 Task: Use the formula "ASINH" in spreadsheet "Project protfolio".
Action: Mouse moved to (822, 126)
Screenshot: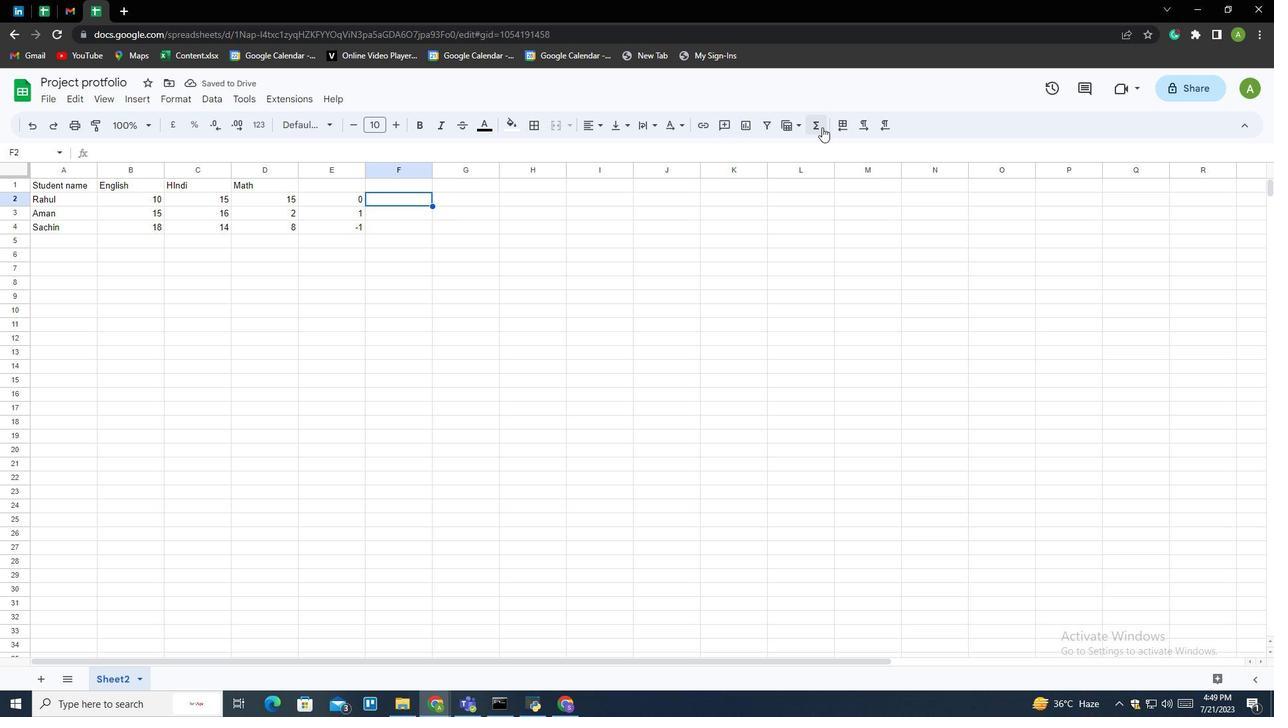 
Action: Mouse pressed left at (822, 126)
Screenshot: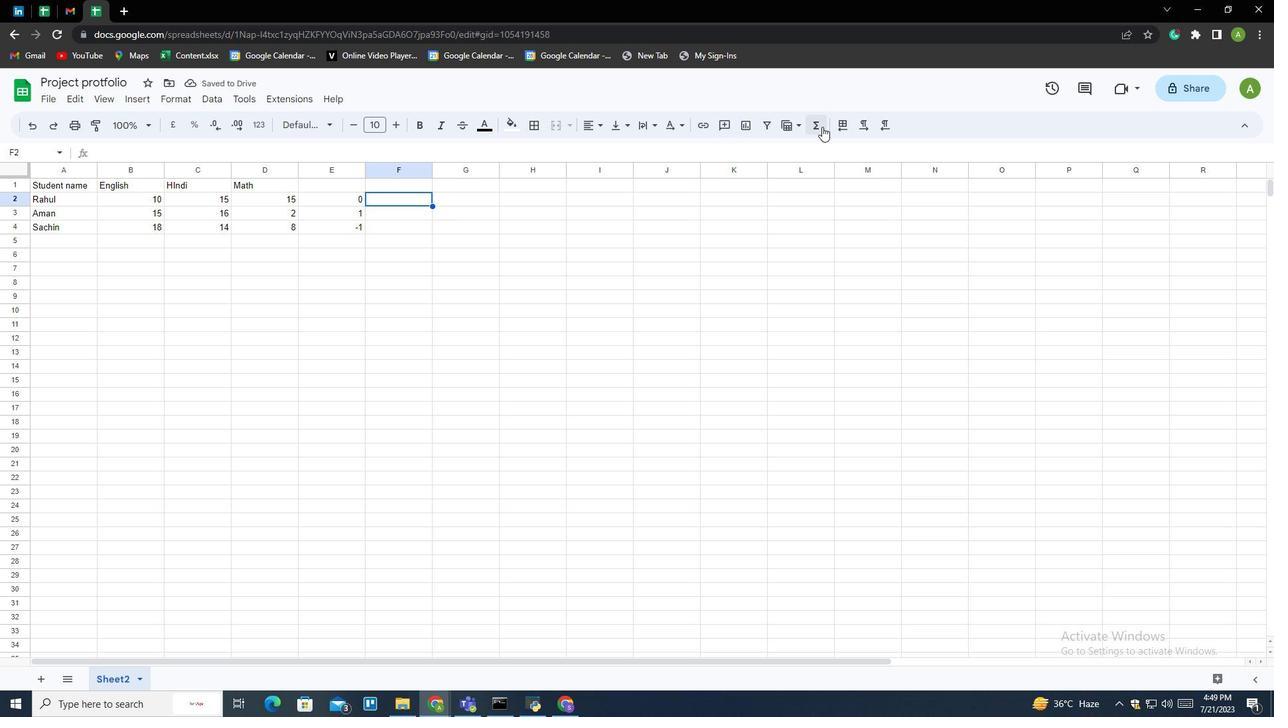 
Action: Mouse moved to (843, 262)
Screenshot: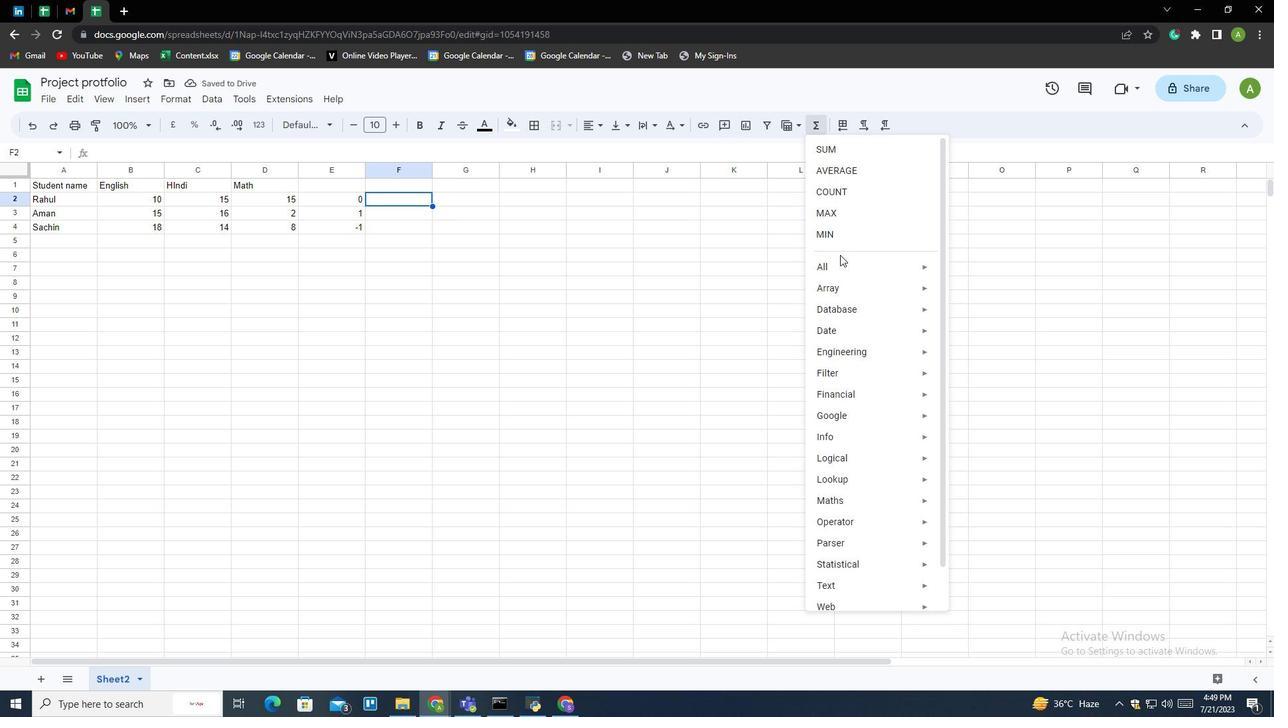
Action: Mouse pressed left at (843, 262)
Screenshot: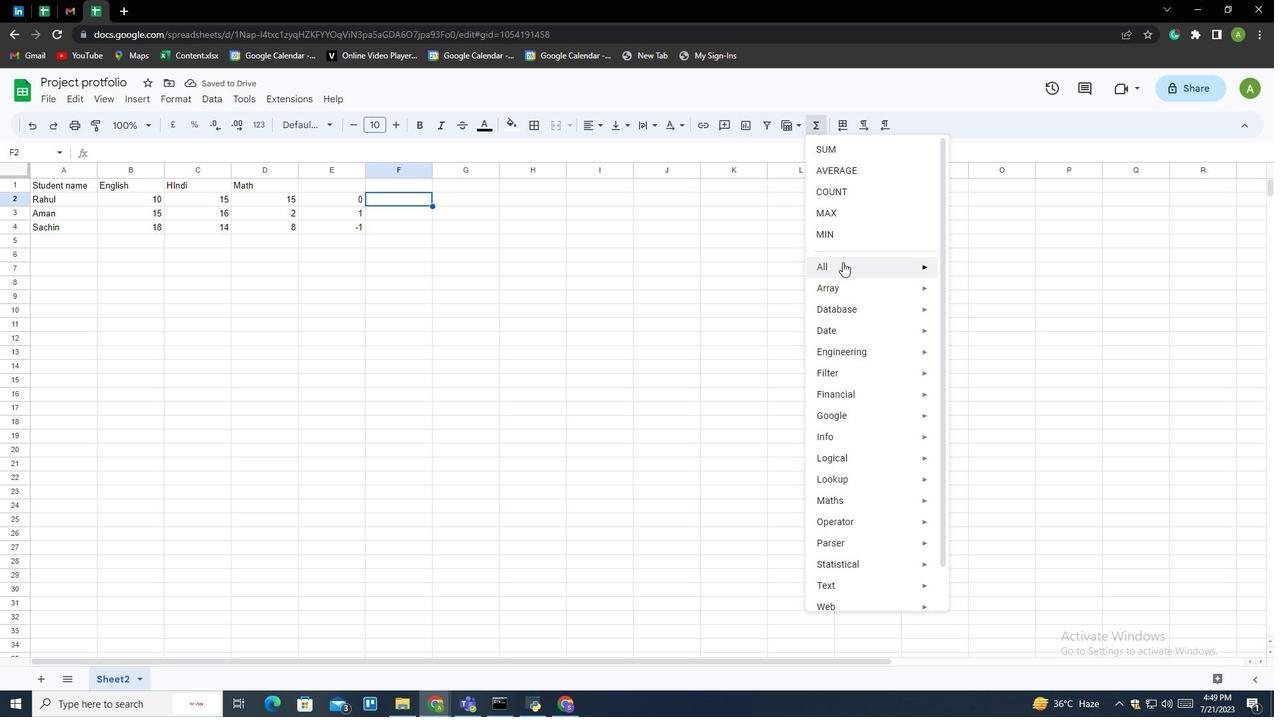 
Action: Mouse moved to (976, 370)
Screenshot: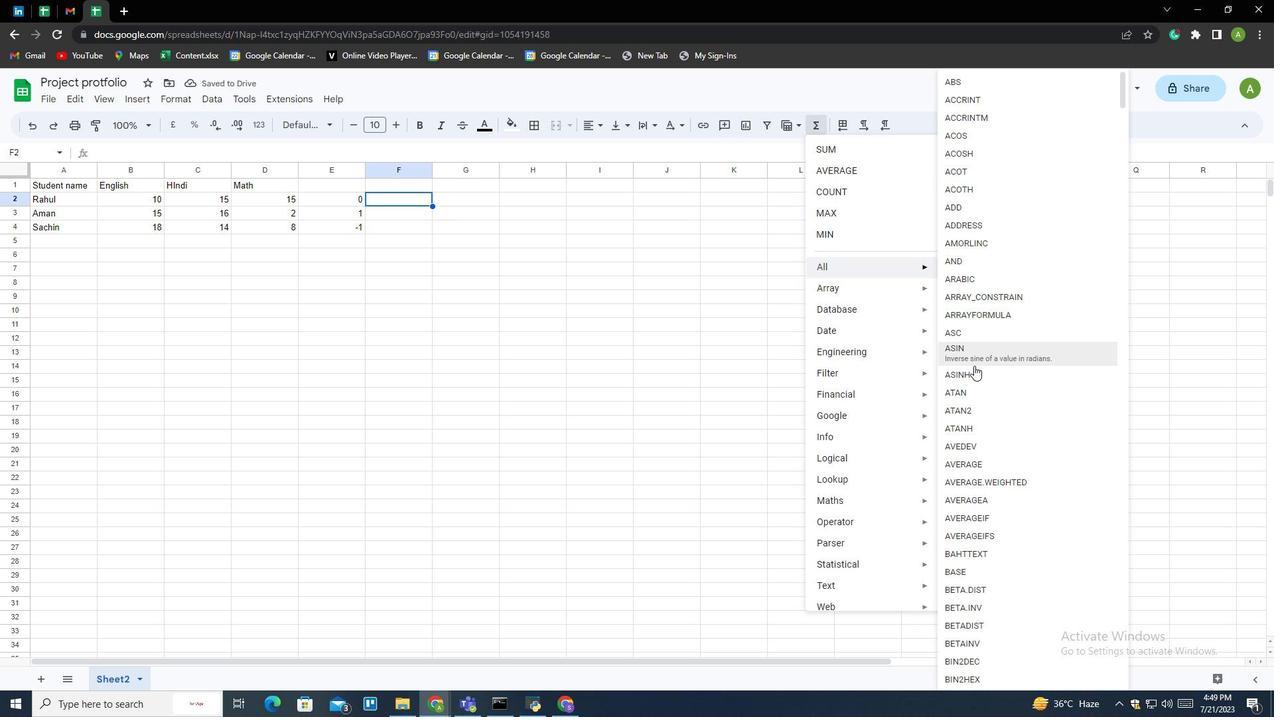 
Action: Mouse pressed left at (976, 370)
Screenshot: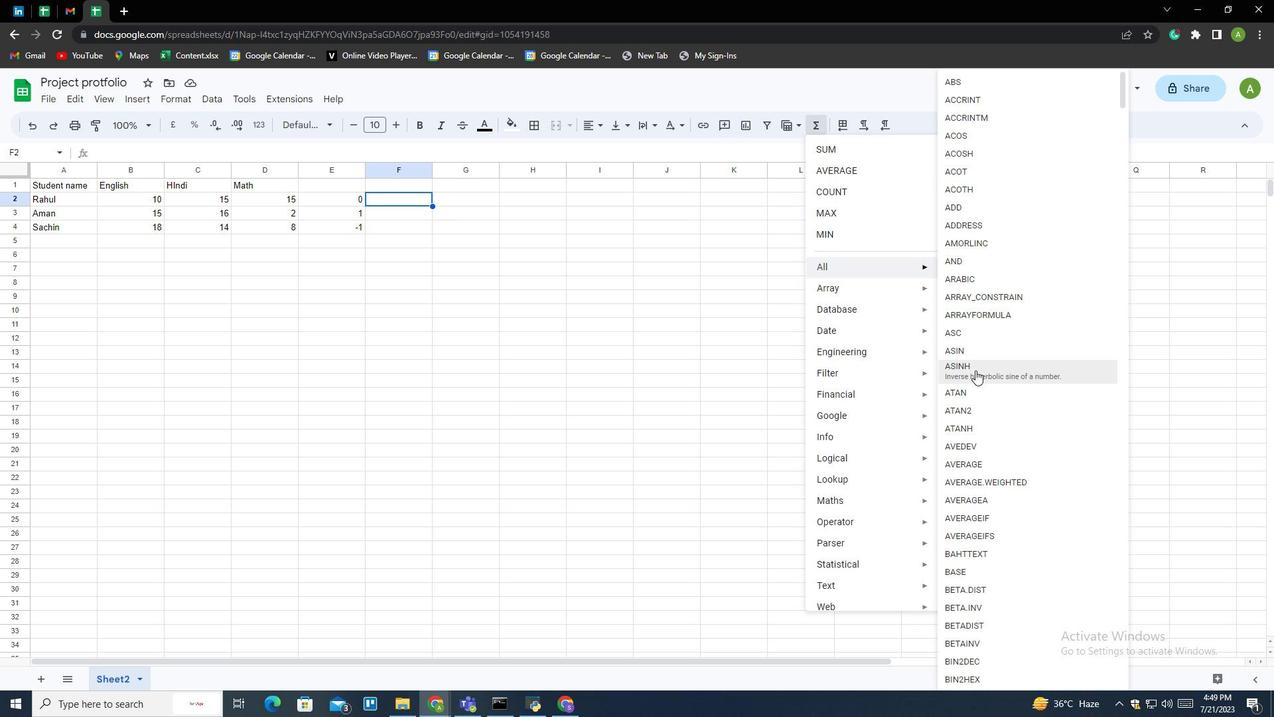 
Action: Mouse moved to (340, 193)
Screenshot: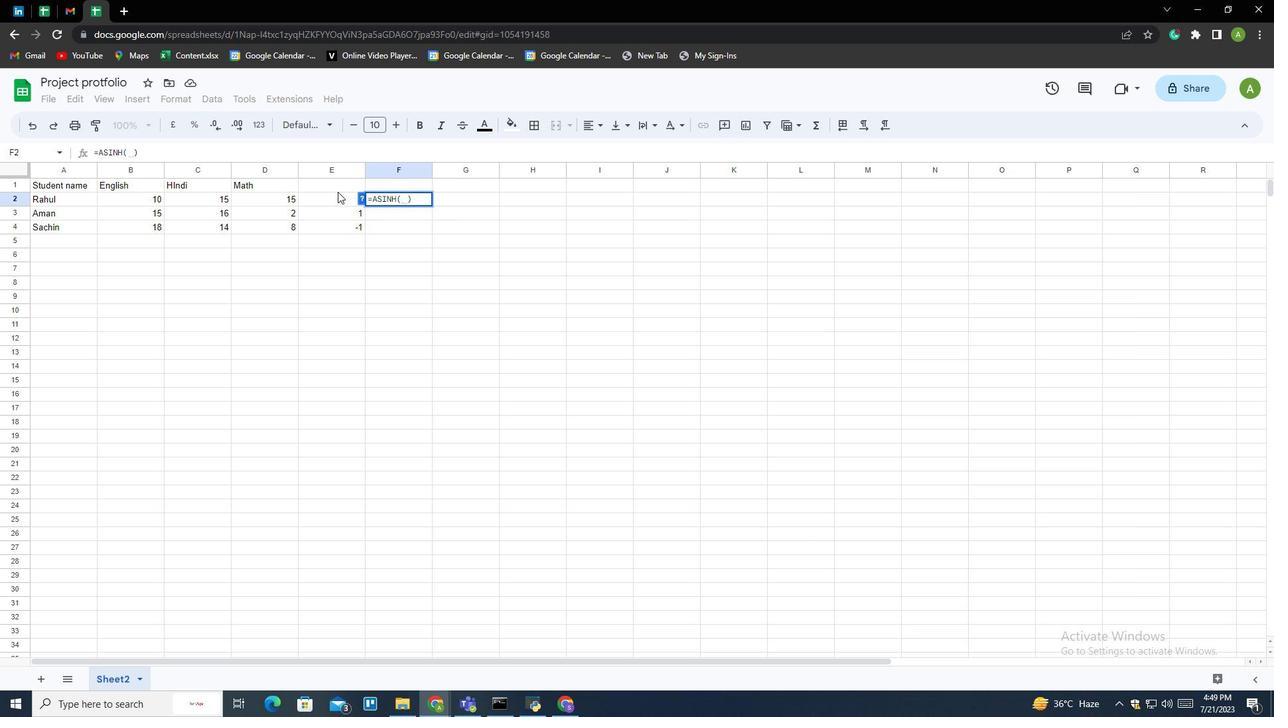 
Action: Mouse pressed left at (340, 193)
Screenshot: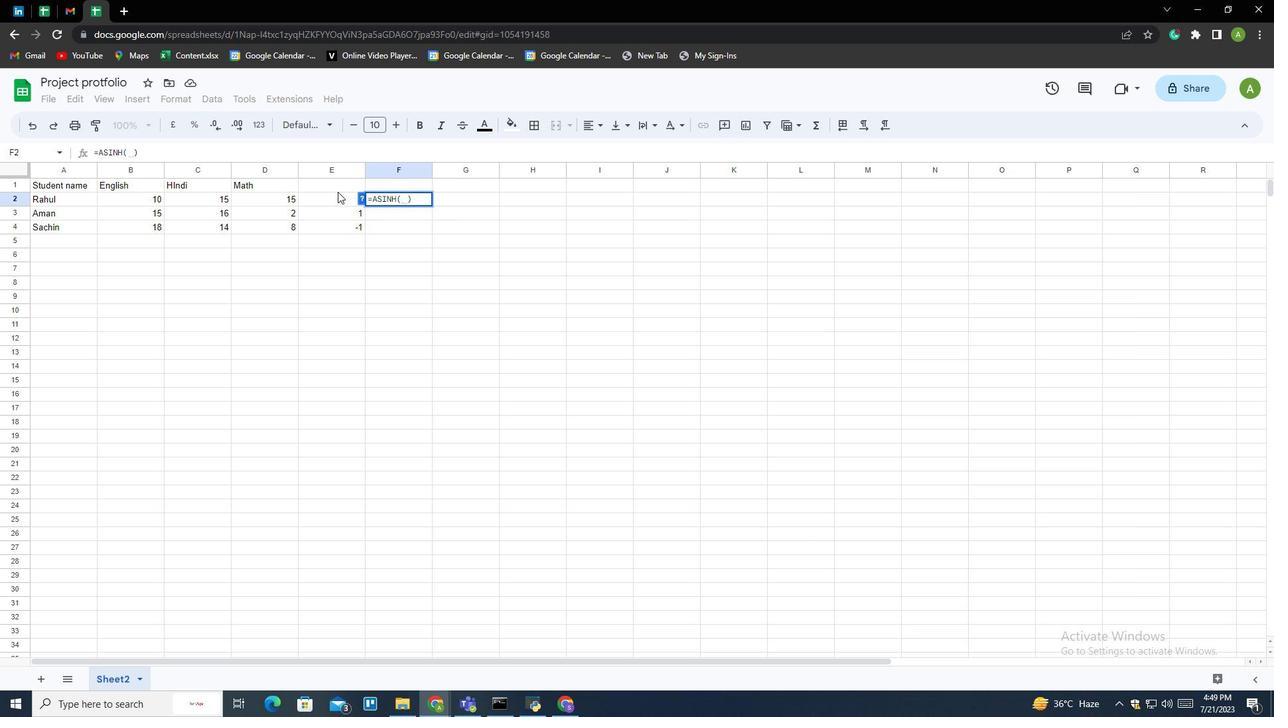 
Action: Mouse moved to (341, 227)
Screenshot: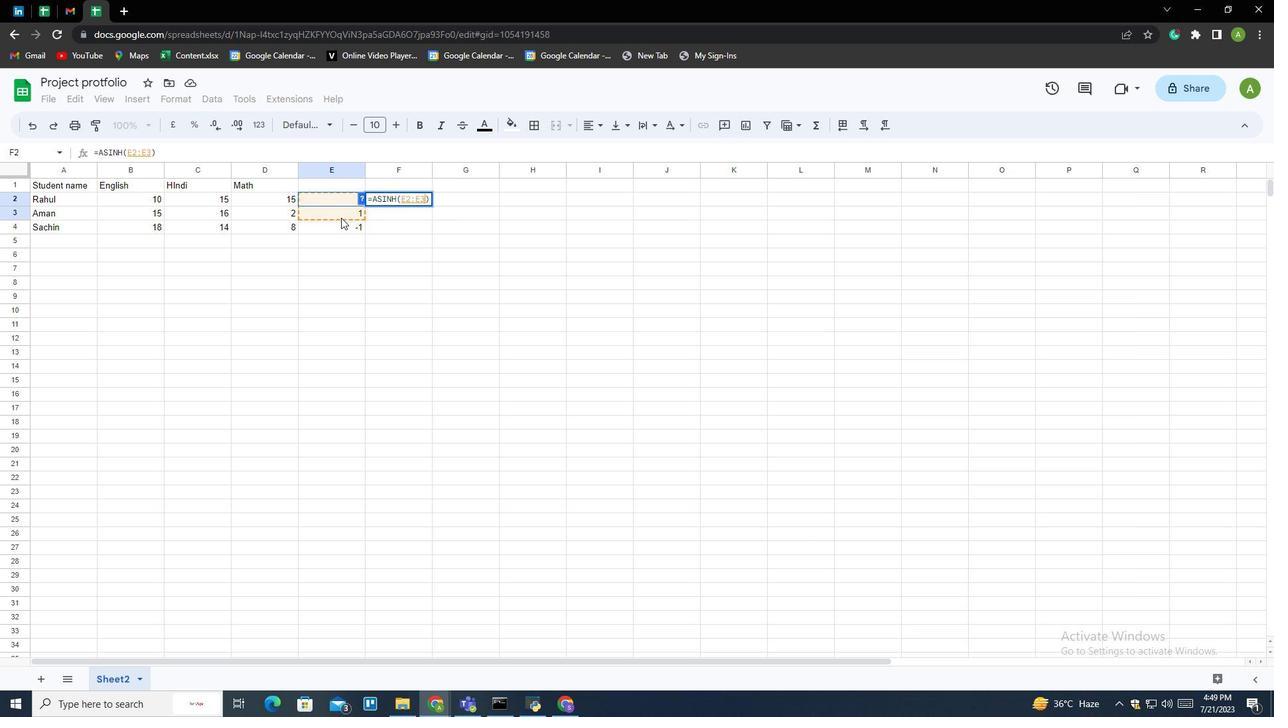 
Action: Key pressed <Key.enter>
Screenshot: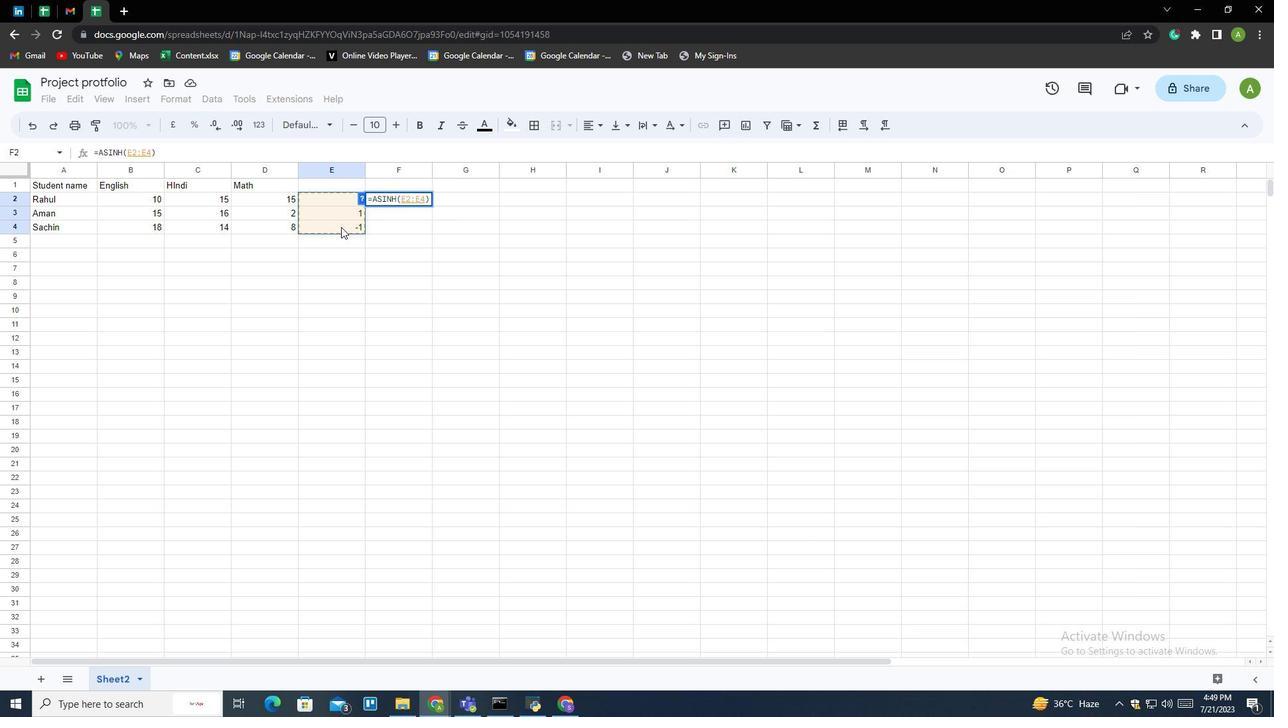 
Action: Mouse moved to (322, 231)
Screenshot: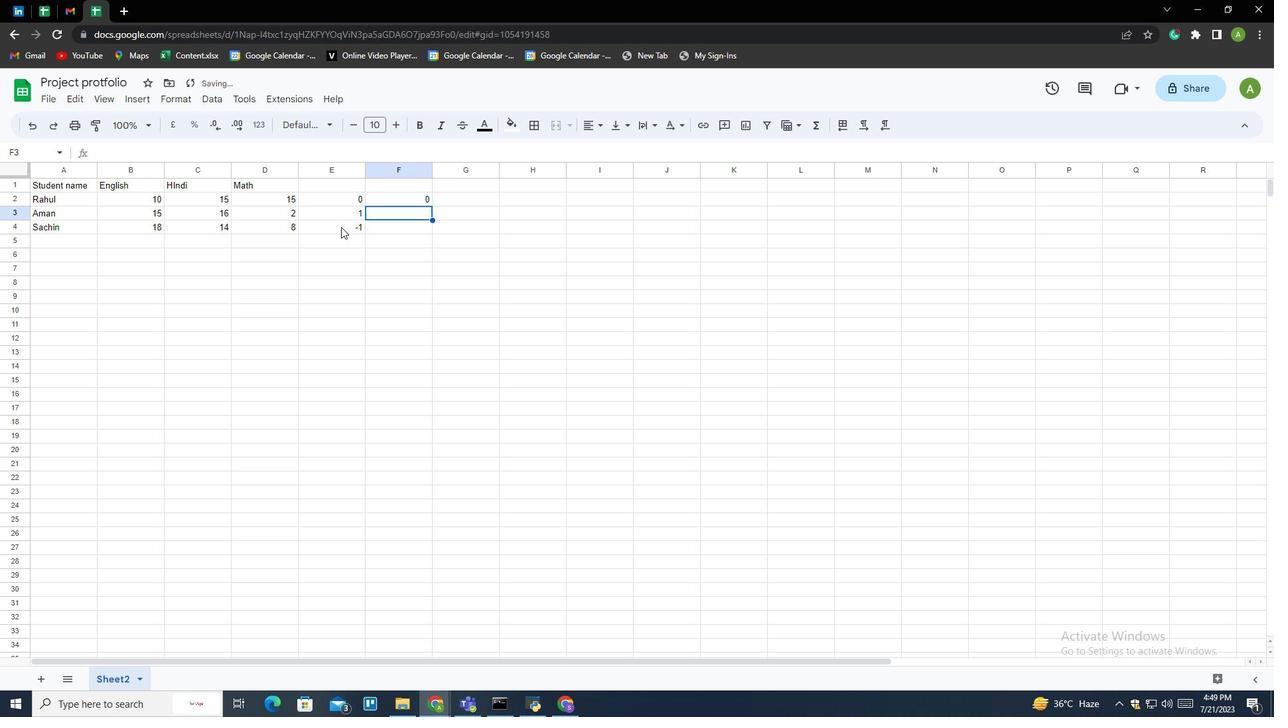 
